 Task: Create Workspace Financial Reporting Workspace description Manage and track company software development and upgrades. Workspace type Education
Action: Mouse moved to (326, 51)
Screenshot: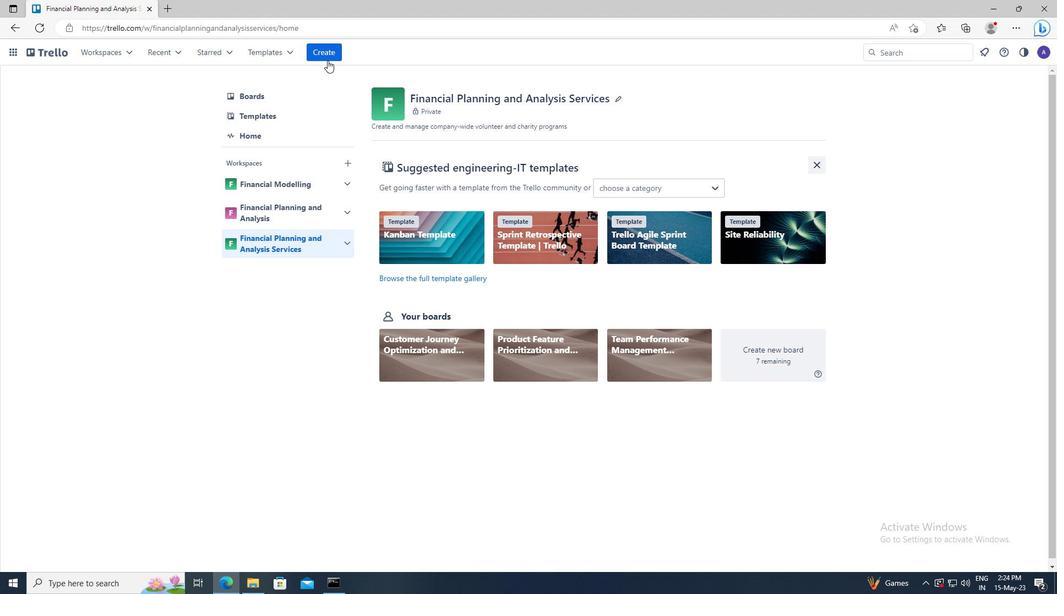 
Action: Mouse pressed left at (326, 51)
Screenshot: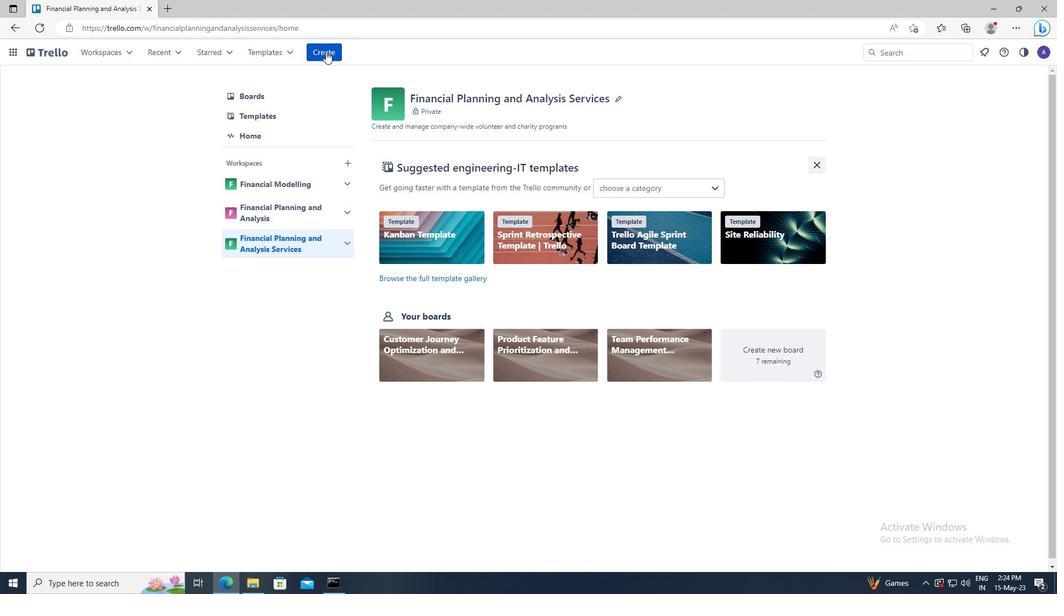 
Action: Mouse moved to (348, 161)
Screenshot: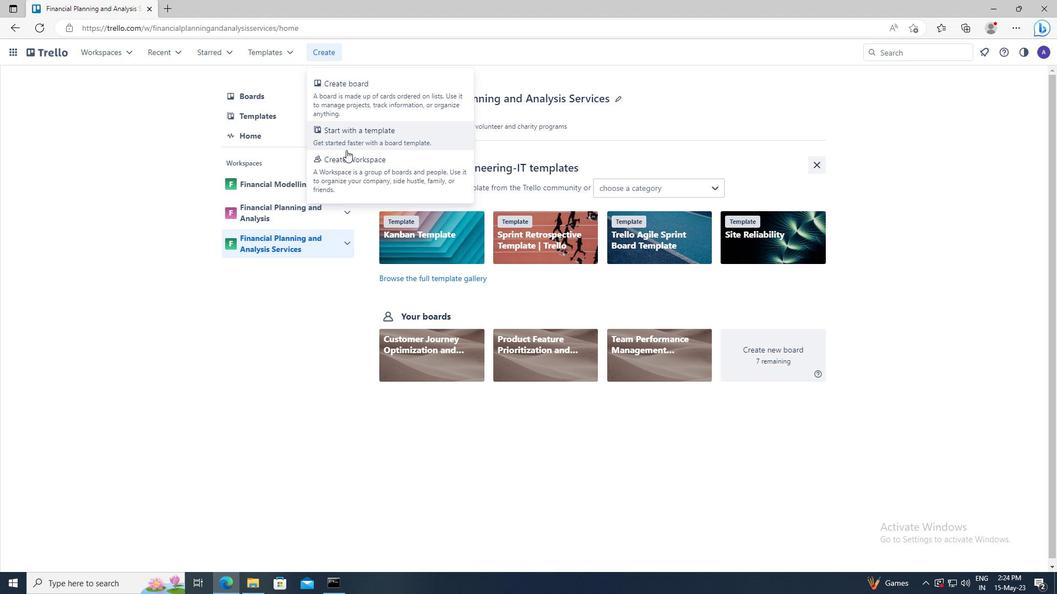 
Action: Mouse pressed left at (348, 161)
Screenshot: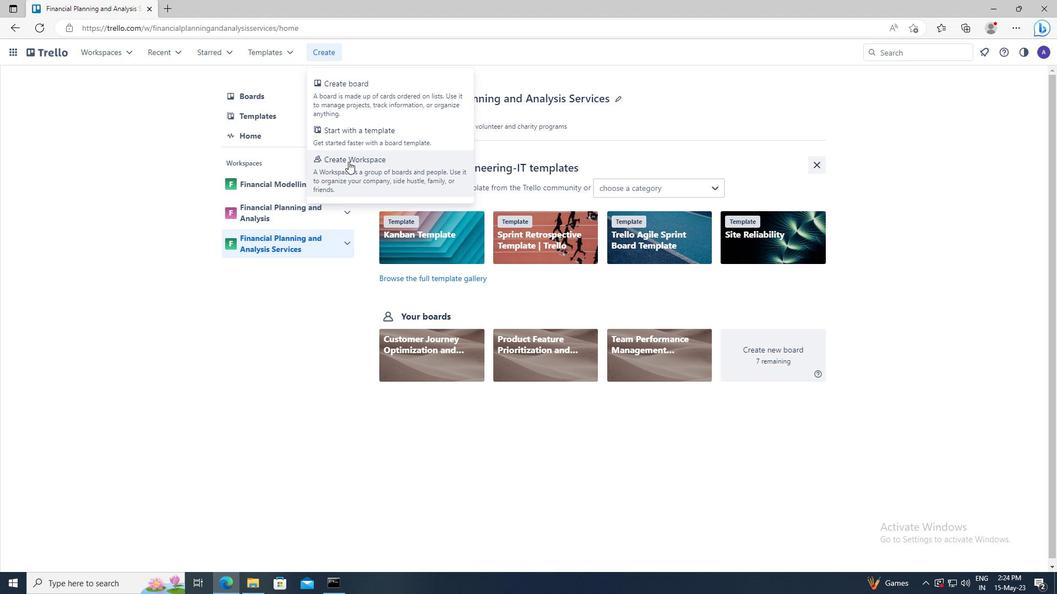 
Action: Mouse moved to (307, 196)
Screenshot: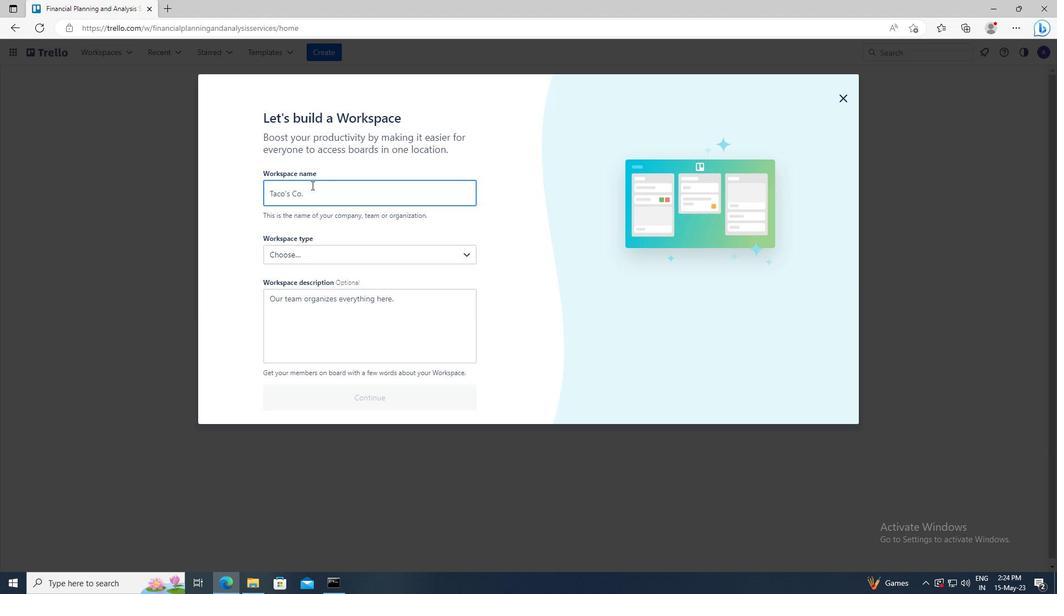 
Action: Mouse pressed left at (307, 196)
Screenshot: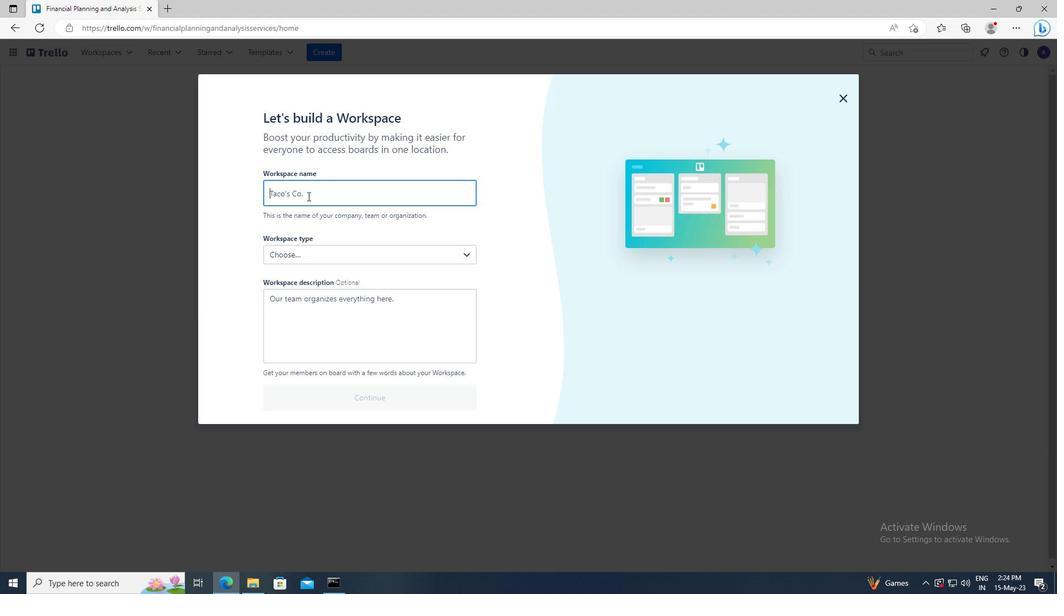 
Action: Key pressed <Key.shift>FINANCIAL<Key.space><Key.shift><Key.shift><Key.shift><Key.shift><Key.shift>REPORTING
Screenshot: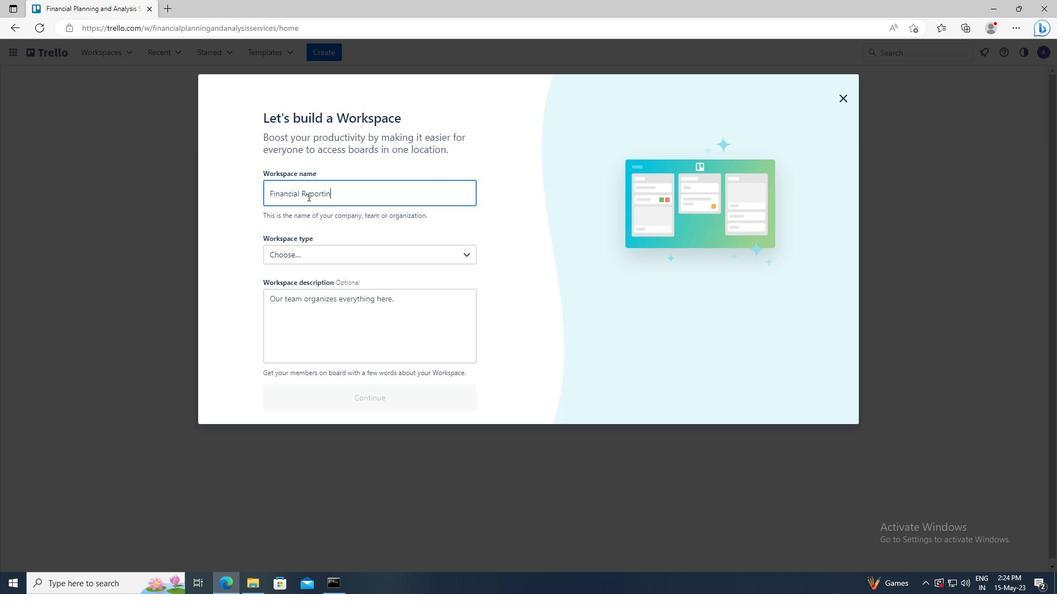 
Action: Mouse moved to (305, 299)
Screenshot: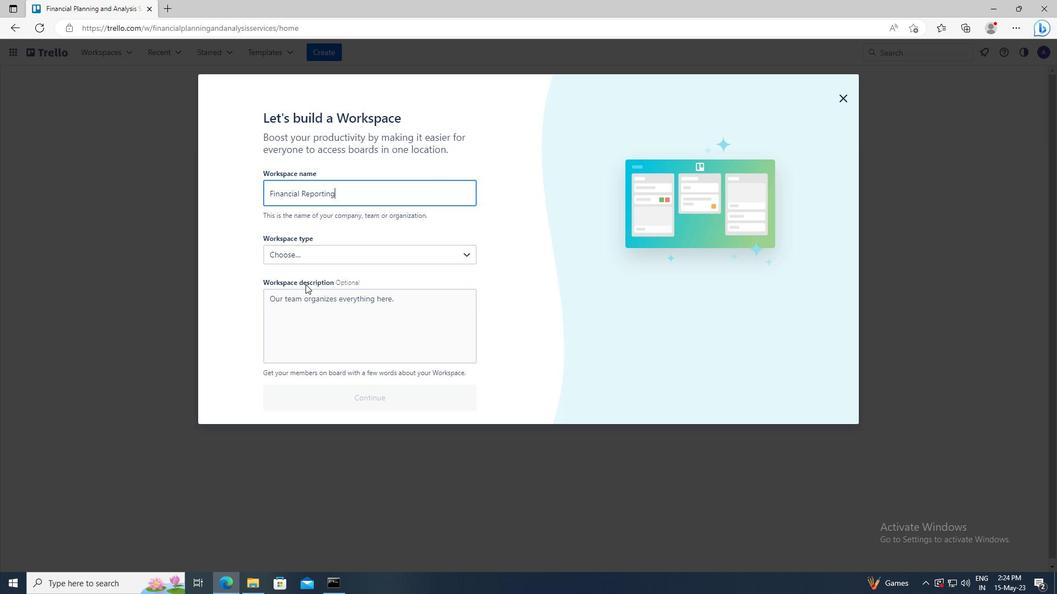 
Action: Mouse pressed left at (305, 299)
Screenshot: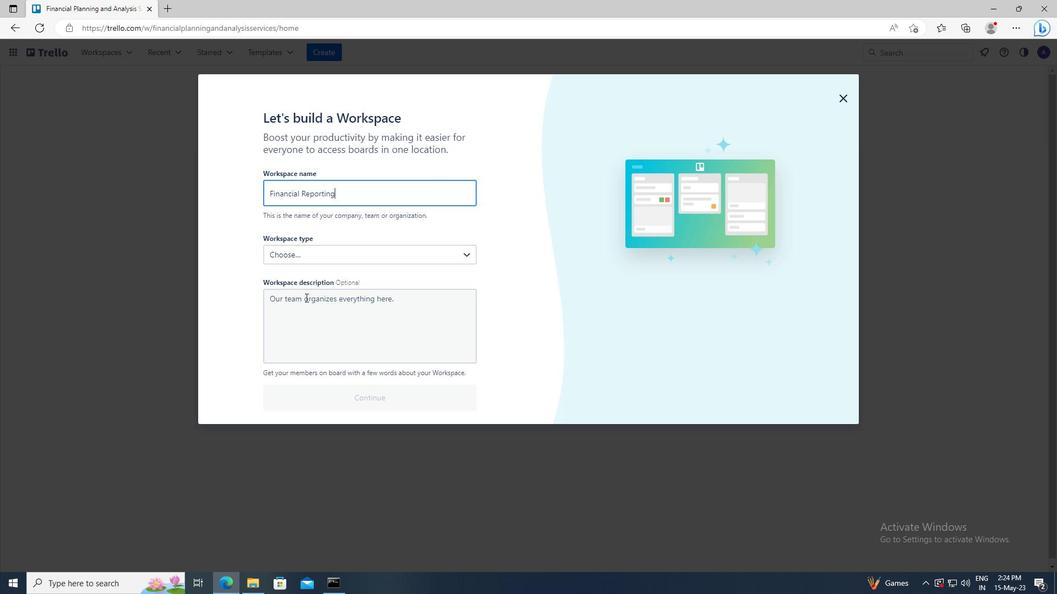 
Action: Key pressed <Key.shift>MANAGE<Key.space>AND<Key.space>TRACK<Key.space>COMPANY<Key.space>SOFTWARE<Key.space>DEVELOPMENT<Key.space>AND<Key.space>UPGRADES
Screenshot: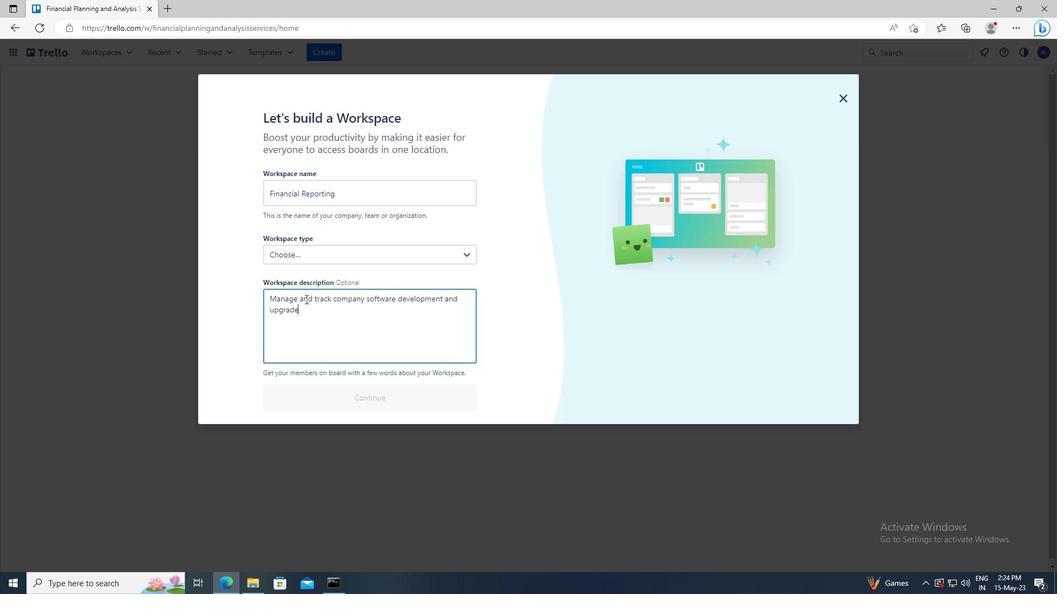 
Action: Mouse moved to (310, 257)
Screenshot: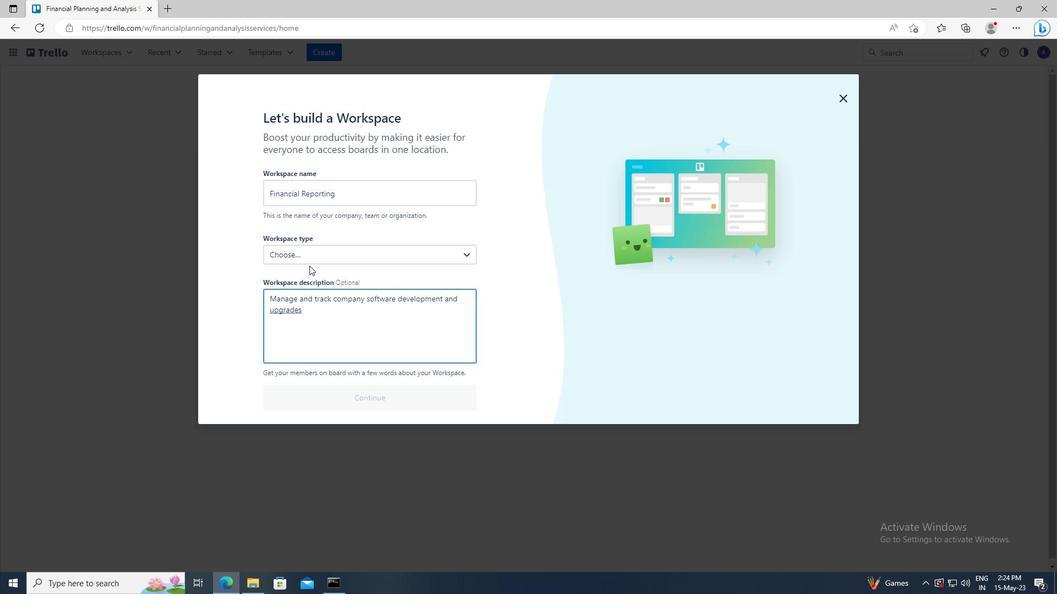
Action: Mouse pressed left at (310, 257)
Screenshot: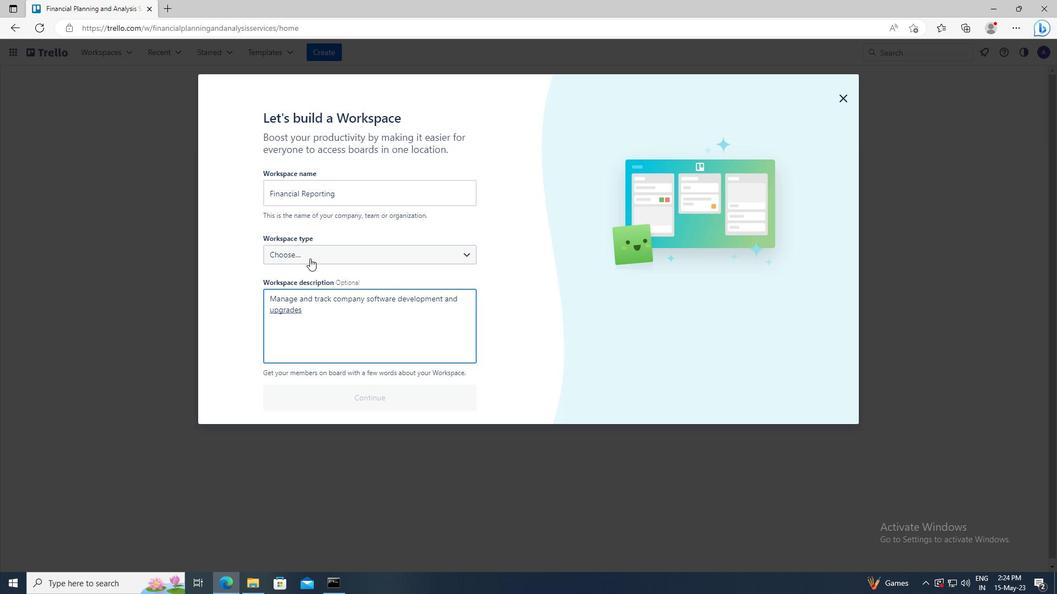 
Action: Mouse moved to (320, 365)
Screenshot: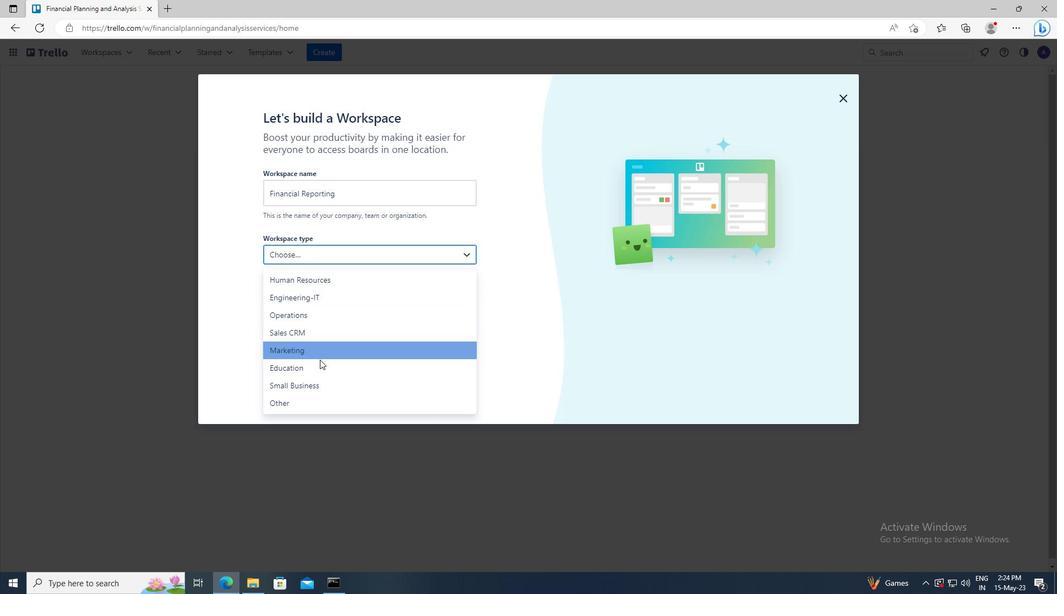 
Action: Mouse pressed left at (320, 365)
Screenshot: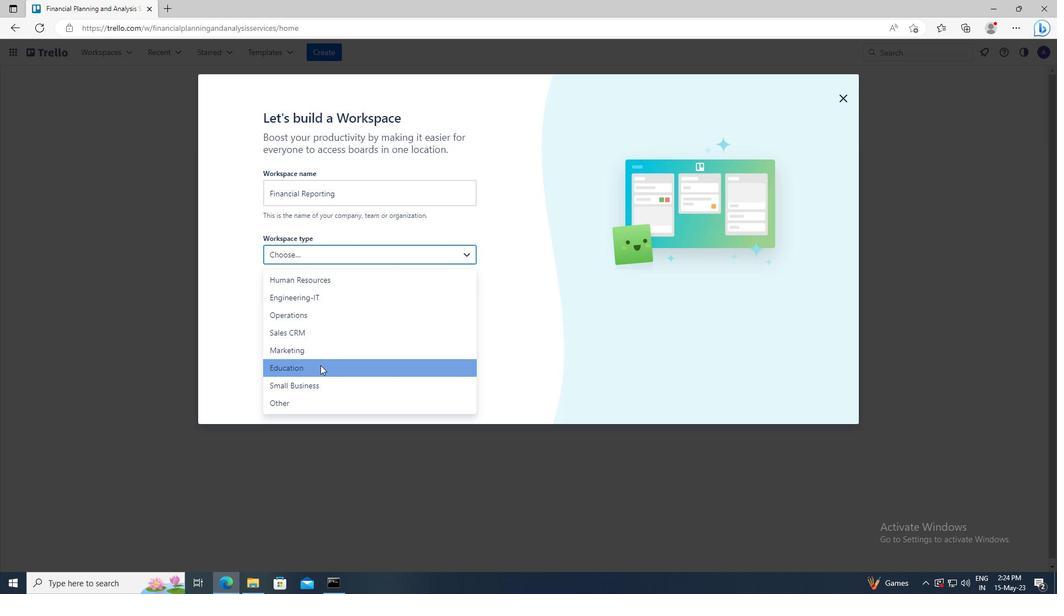 
Action: Mouse moved to (378, 401)
Screenshot: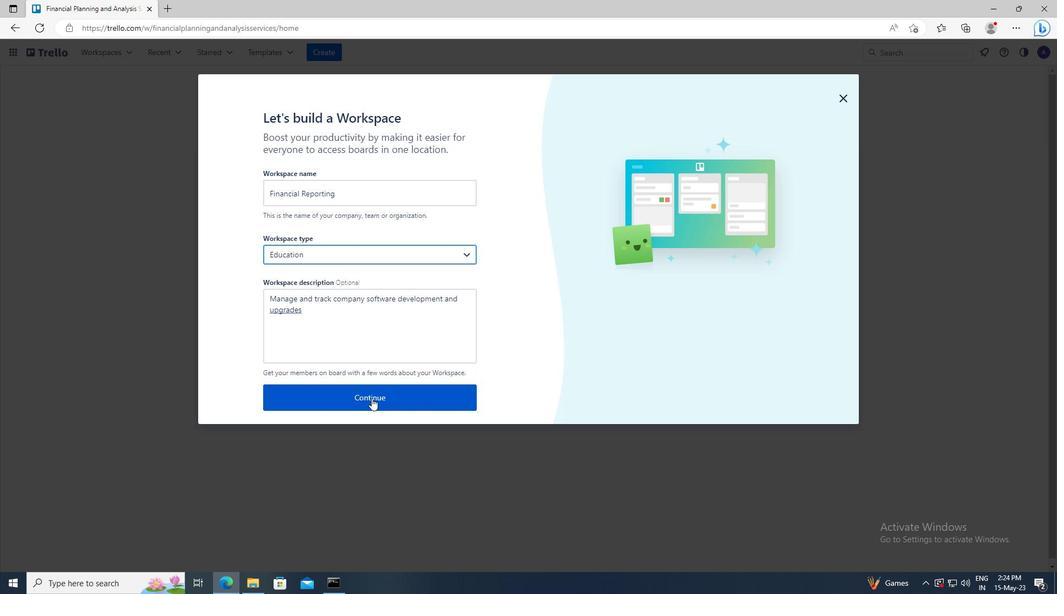 
Action: Mouse pressed left at (378, 401)
Screenshot: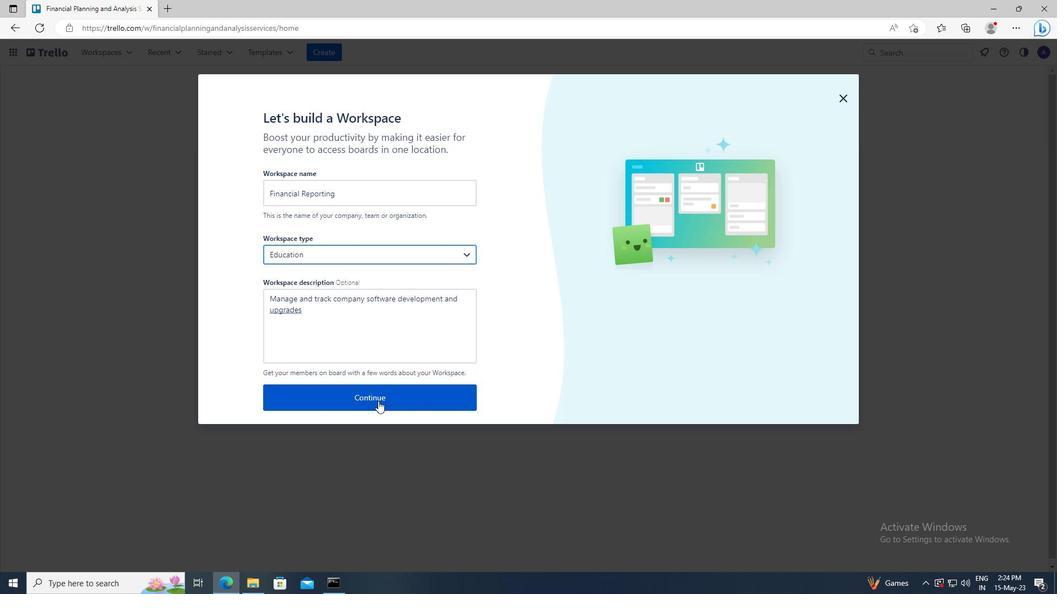 
Action: Mouse moved to (371, 284)
Screenshot: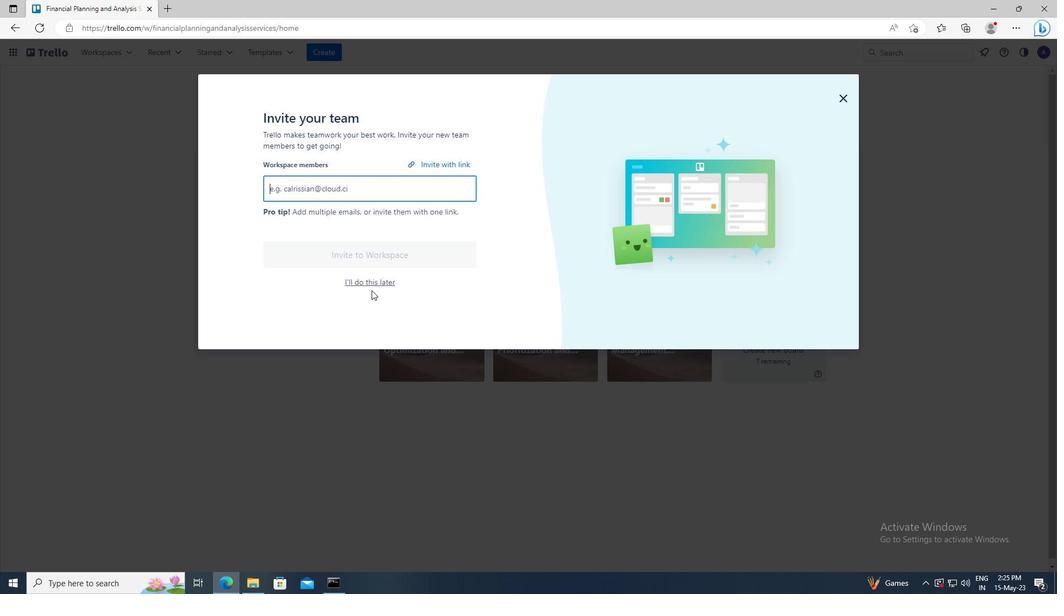 
Action: Mouse pressed left at (371, 284)
Screenshot: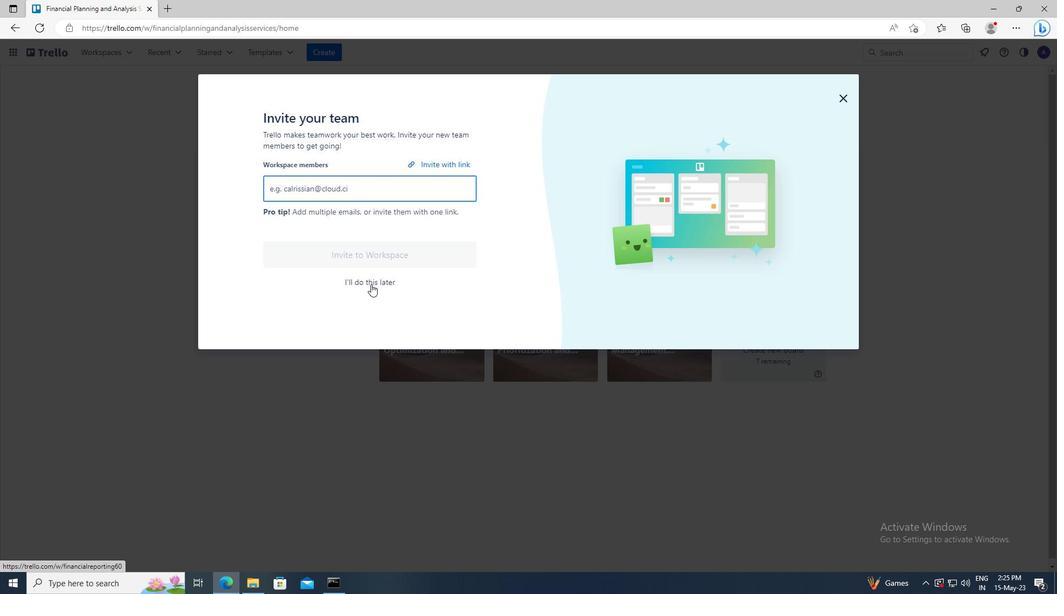
Action: Mouse moved to (371, 284)
Screenshot: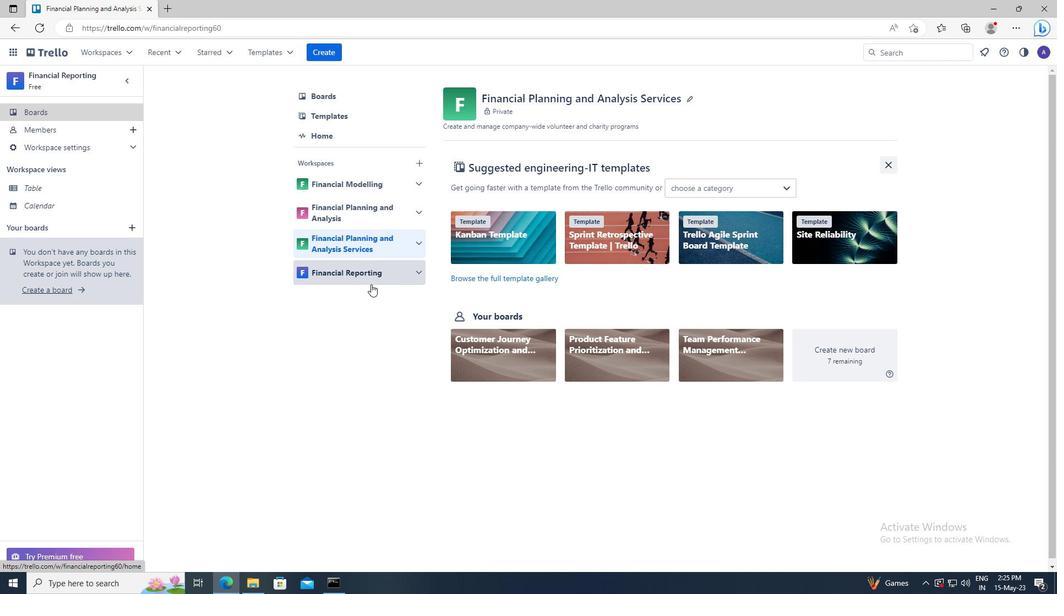 
